 Task: Create a task  Create a new online platform for online art sales , assign it to team member softage.1@softage.net in the project AppWave and update the status of the task to  On Track  , set the priority of the task to High
Action: Mouse moved to (85, 319)
Screenshot: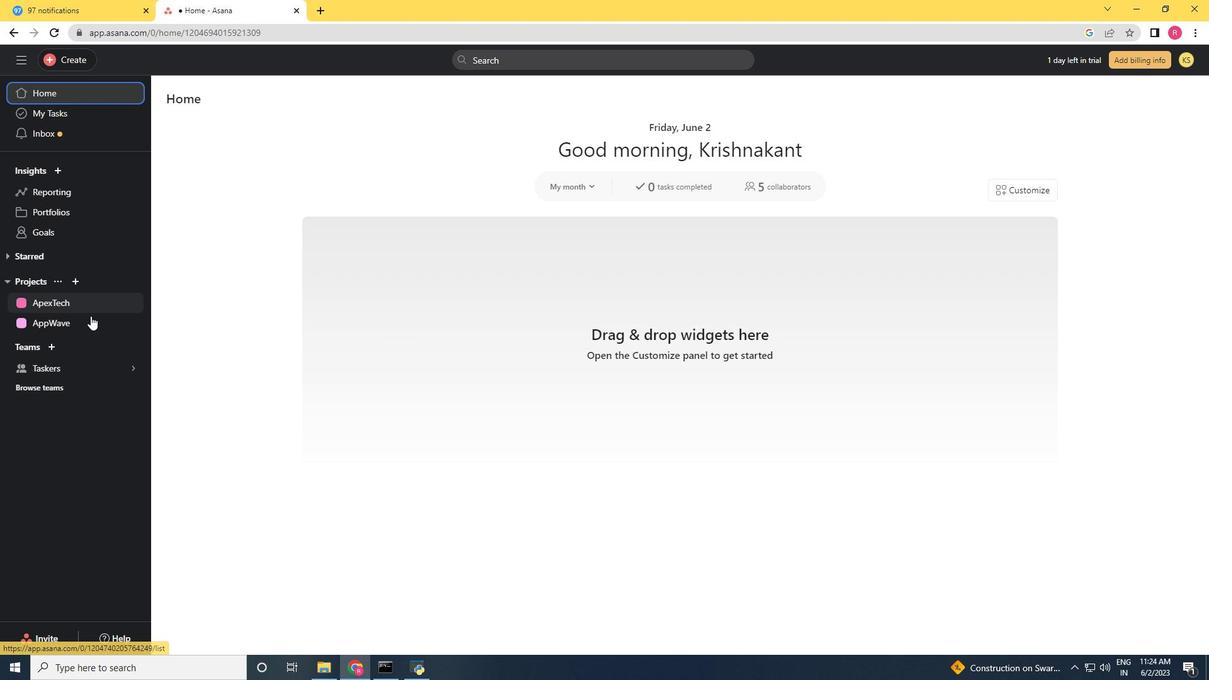 
Action: Mouse pressed left at (85, 319)
Screenshot: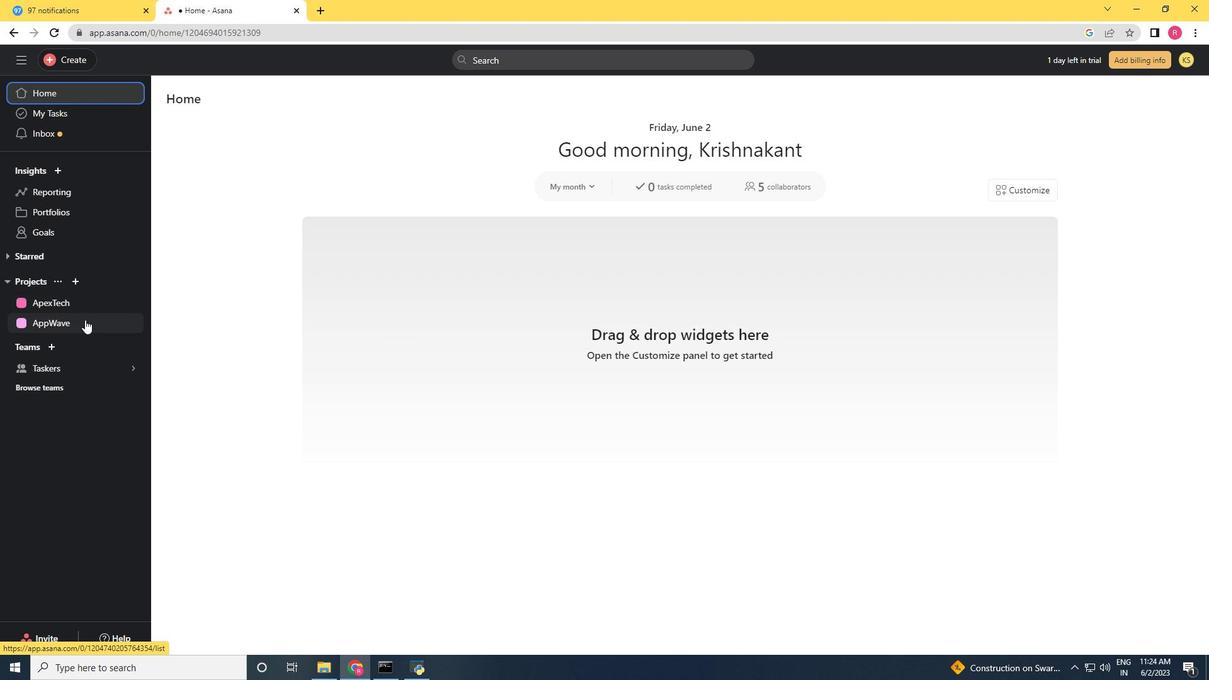 
Action: Mouse moved to (74, 59)
Screenshot: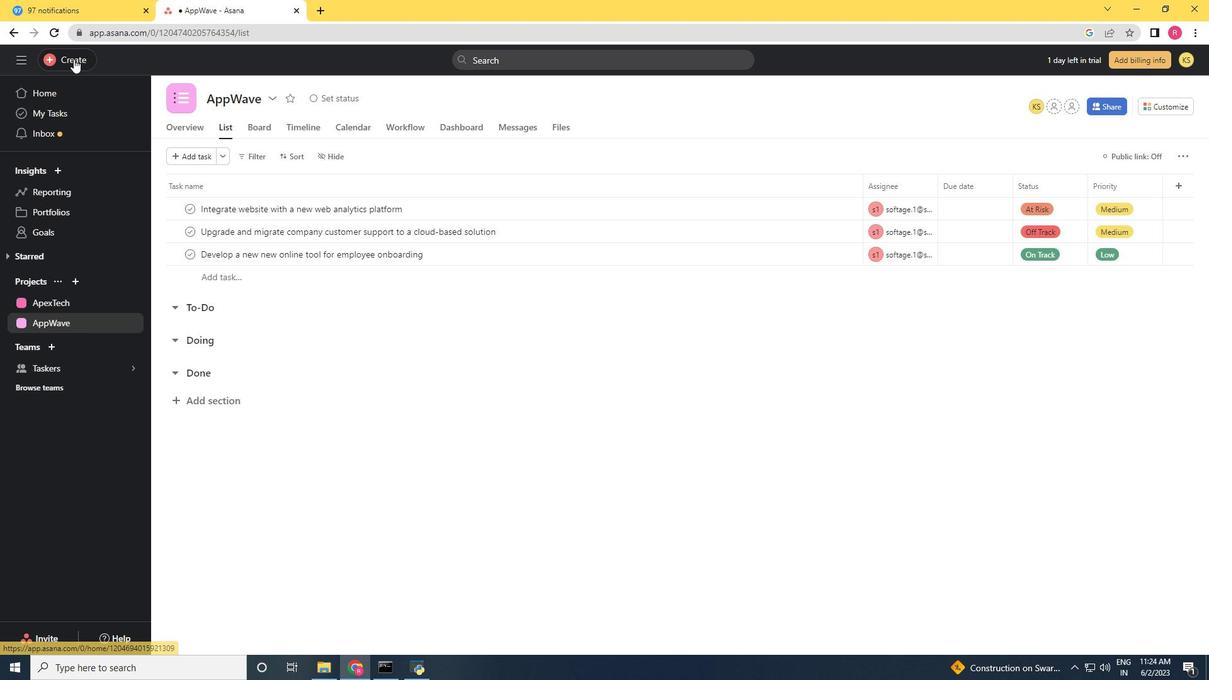 
Action: Mouse pressed left at (74, 59)
Screenshot: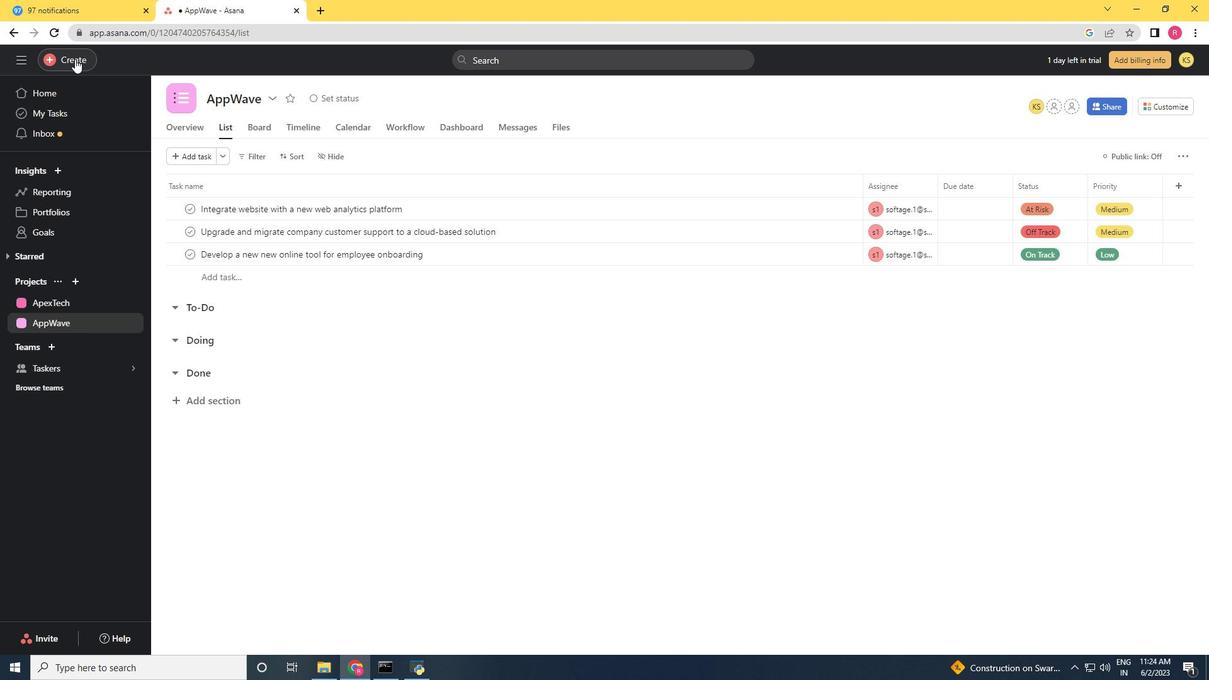 
Action: Mouse moved to (153, 72)
Screenshot: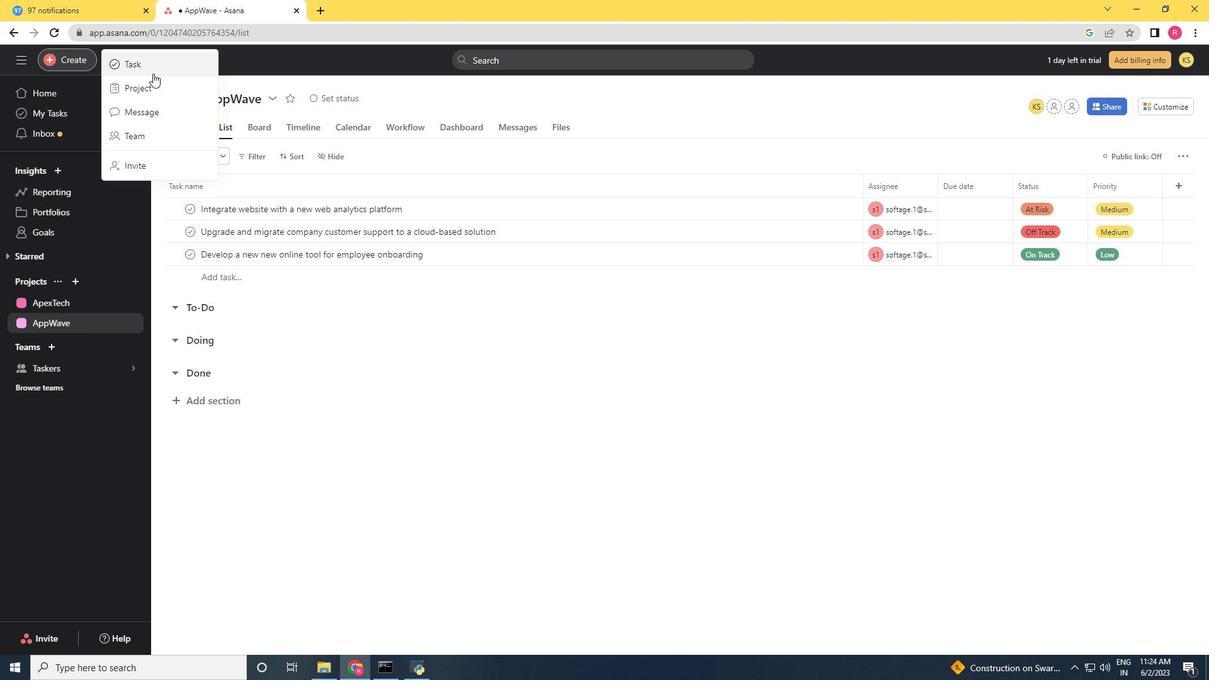 
Action: Mouse pressed left at (153, 72)
Screenshot: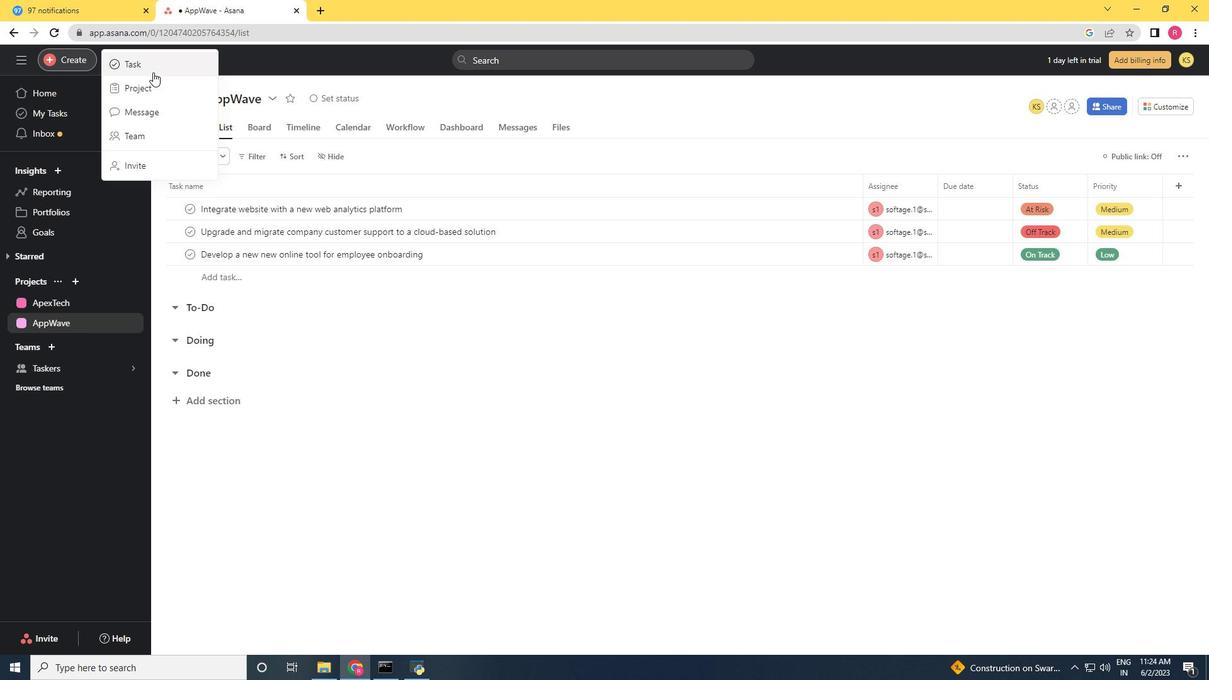 
Action: Mouse moved to (153, 71)
Screenshot: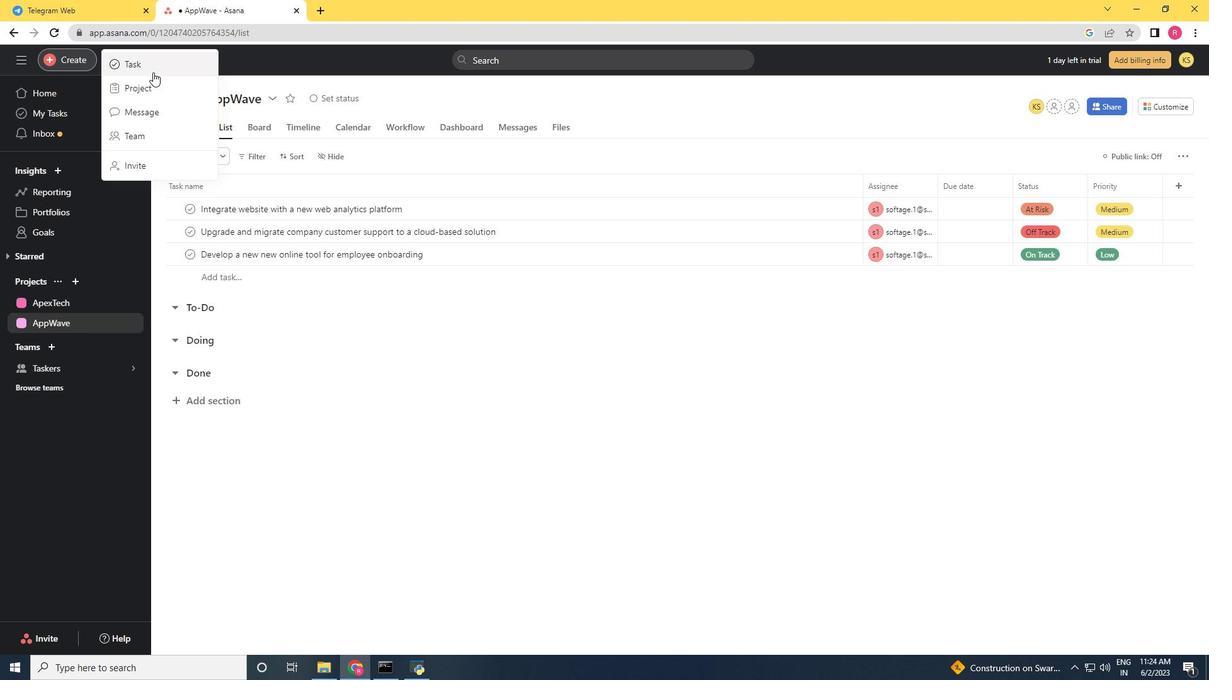 
Action: Key pressed <Key.shift>Create<Key.space>a<Key.space>new<Key.space>online<Key.space>platform<Key.space>for<Key.space>online<Key.space>art<Key.space>sales
Screenshot: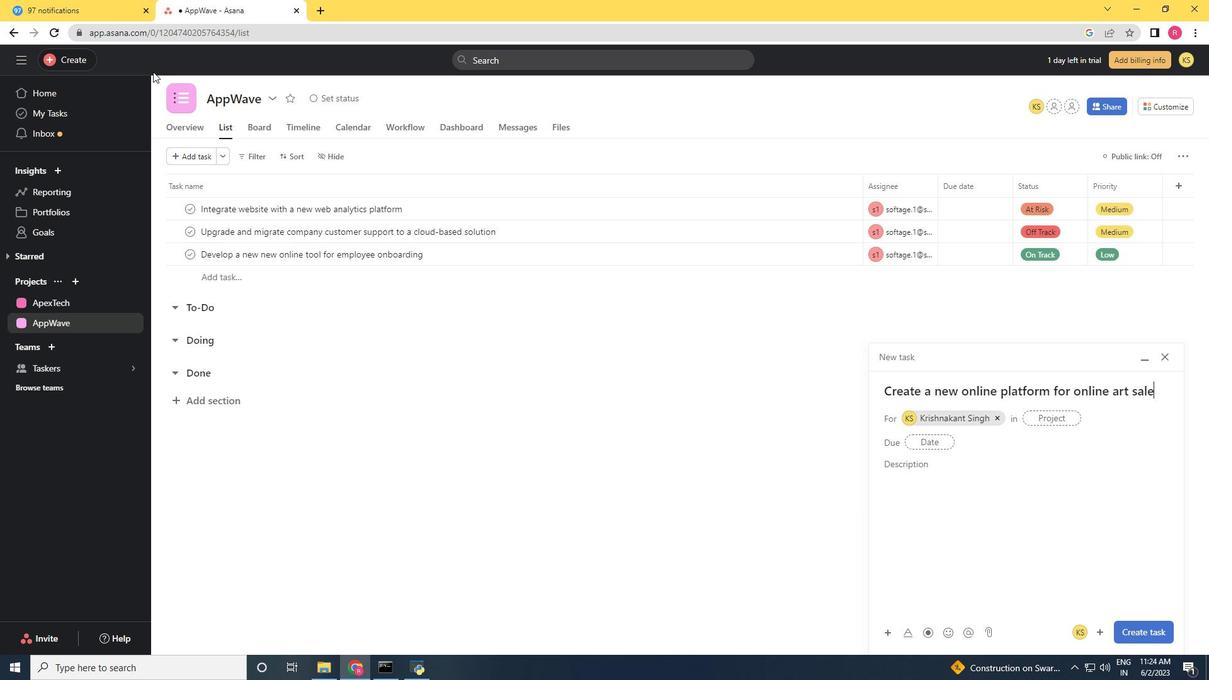 
Action: Mouse moved to (999, 418)
Screenshot: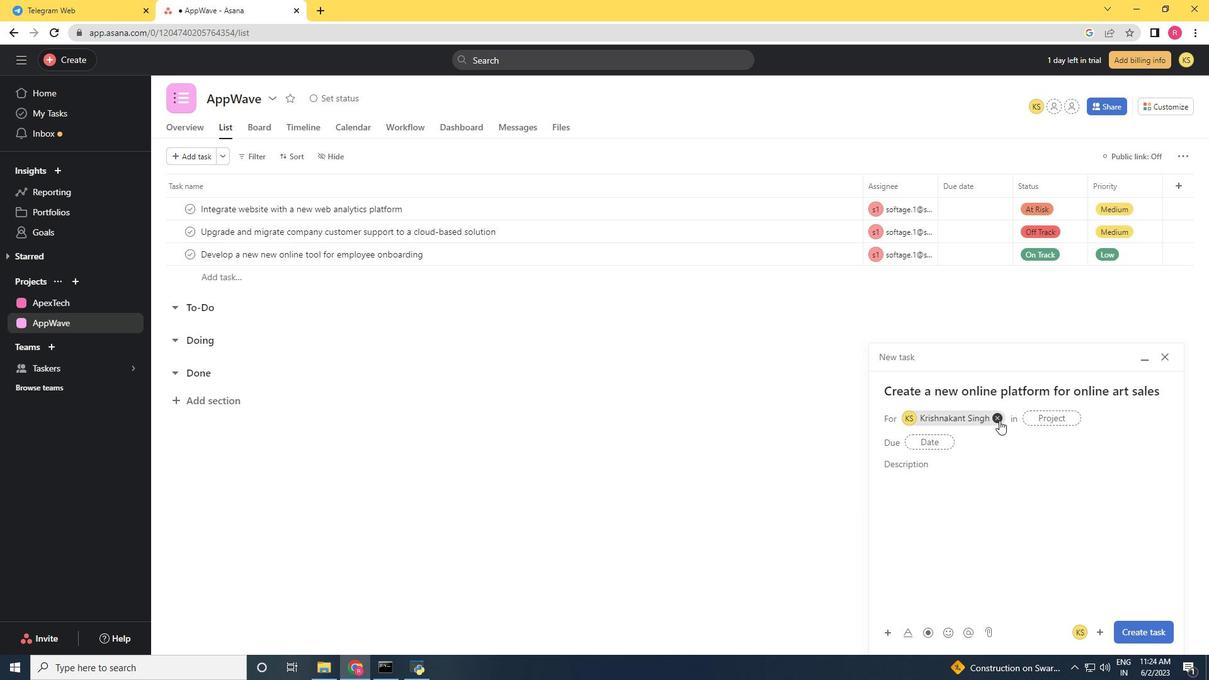 
Action: Mouse pressed left at (999, 418)
Screenshot: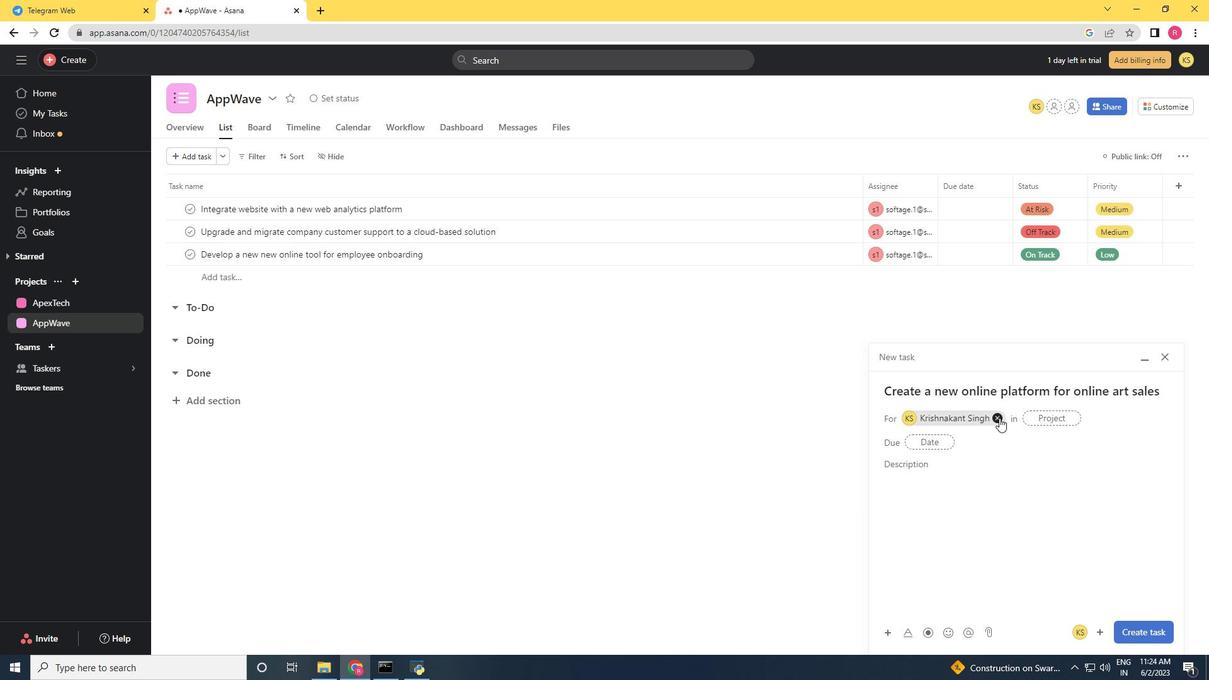 
Action: Mouse moved to (937, 418)
Screenshot: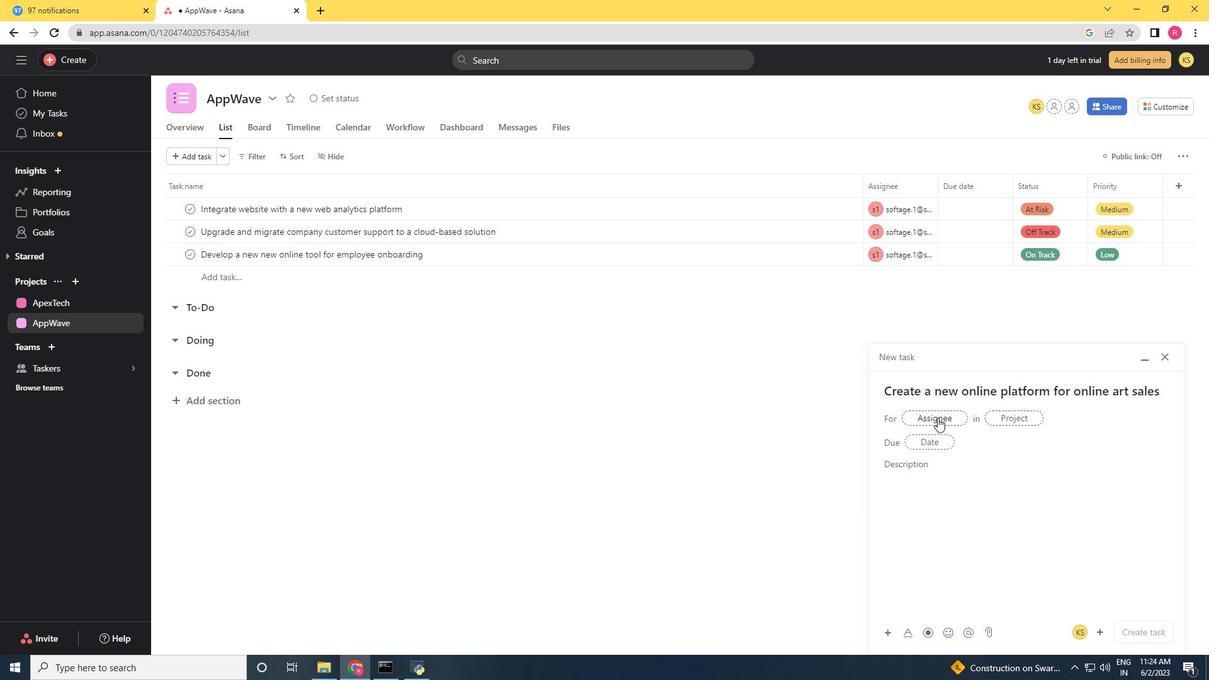 
Action: Mouse pressed left at (937, 418)
Screenshot: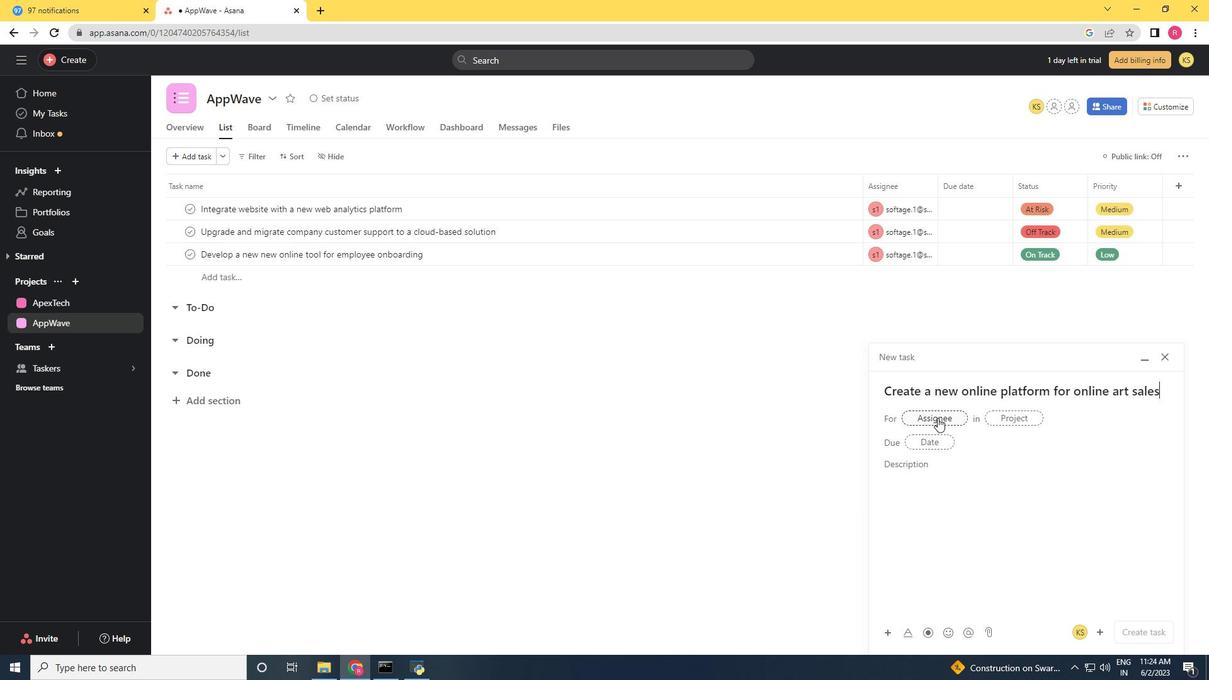 
Action: Mouse moved to (839, 454)
Screenshot: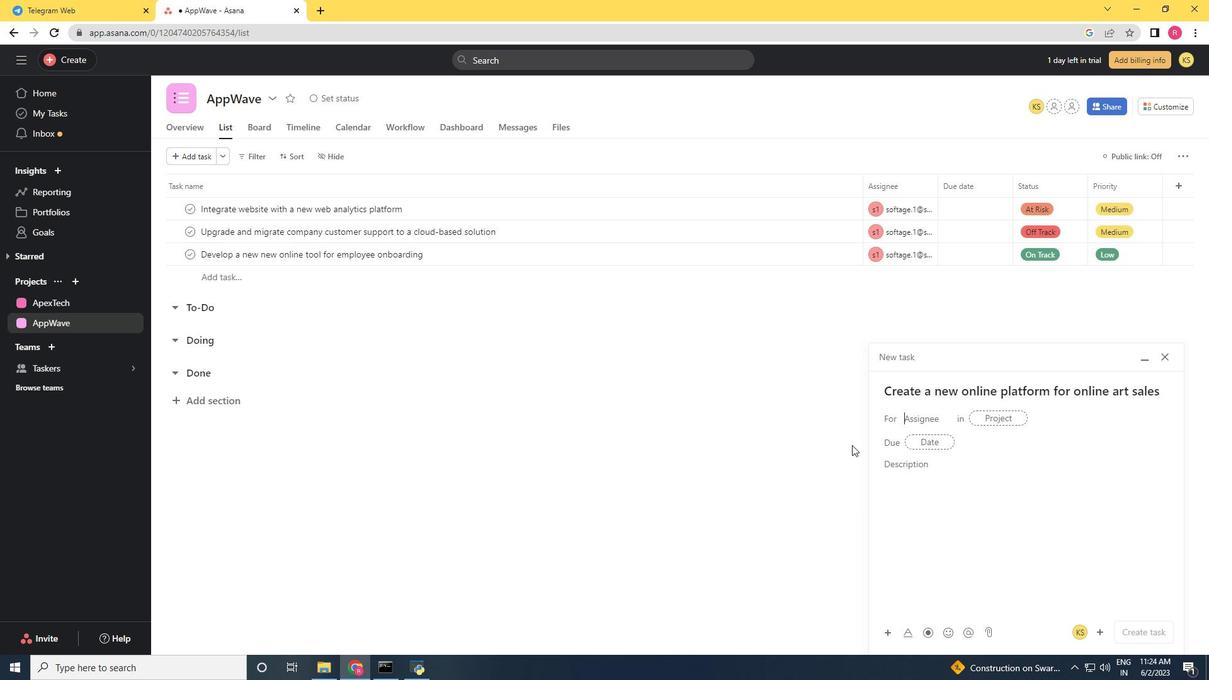 
Action: Key pressed softage.1<Key.shift>@softage.net
Screenshot: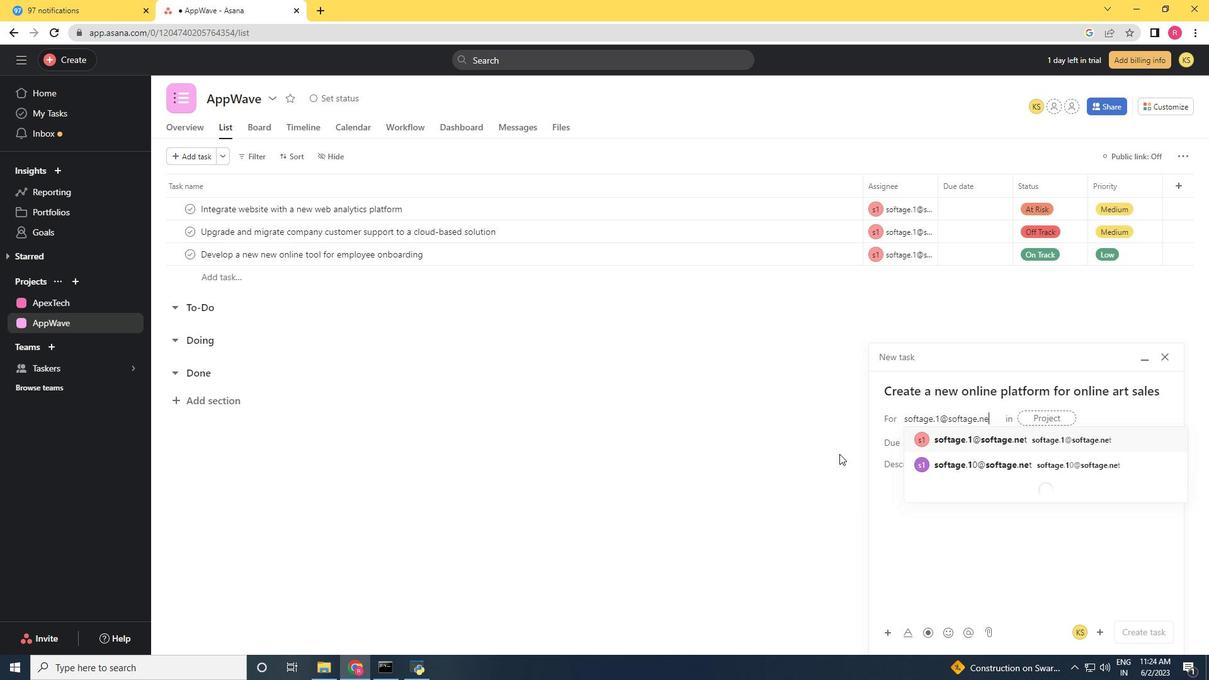 
Action: Mouse moved to (981, 443)
Screenshot: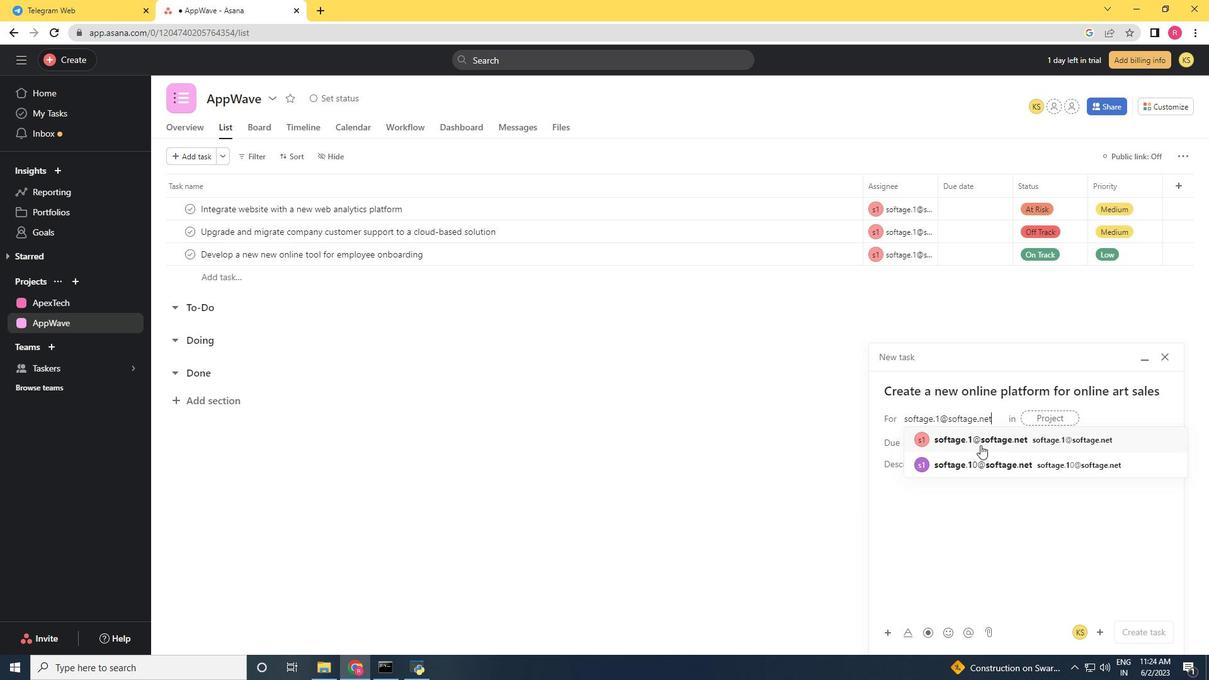 
Action: Mouse pressed left at (981, 443)
Screenshot: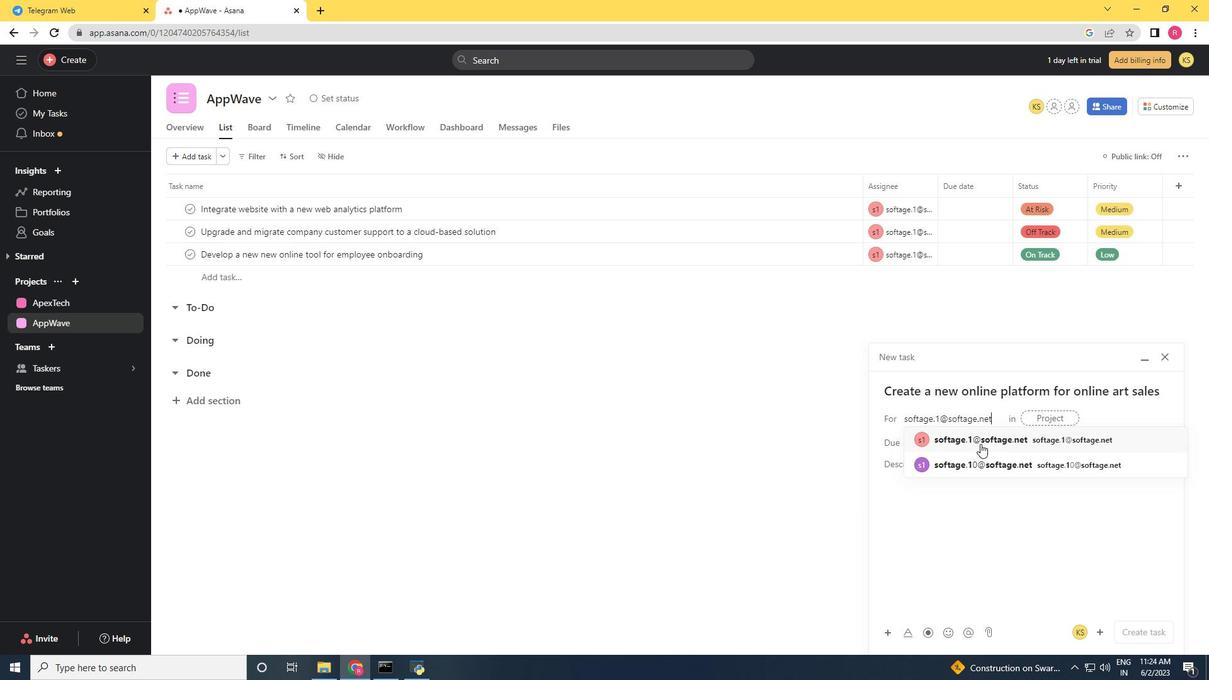 
Action: Mouse moved to (864, 466)
Screenshot: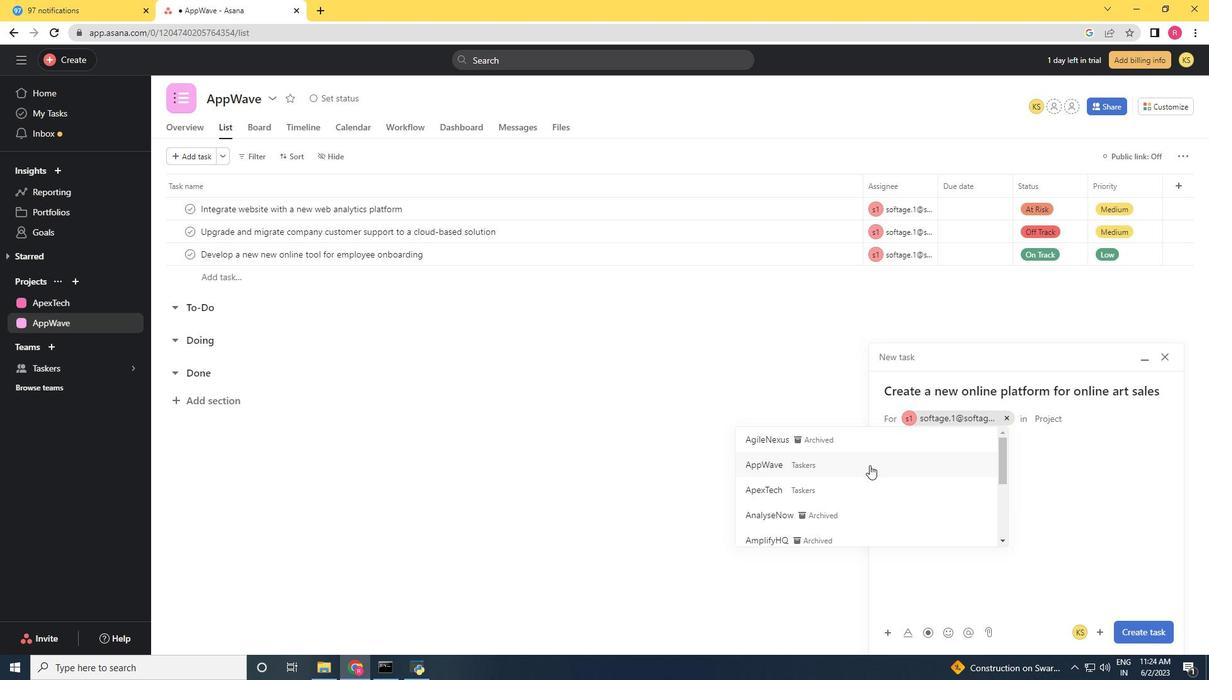 
Action: Mouse pressed left at (864, 466)
Screenshot: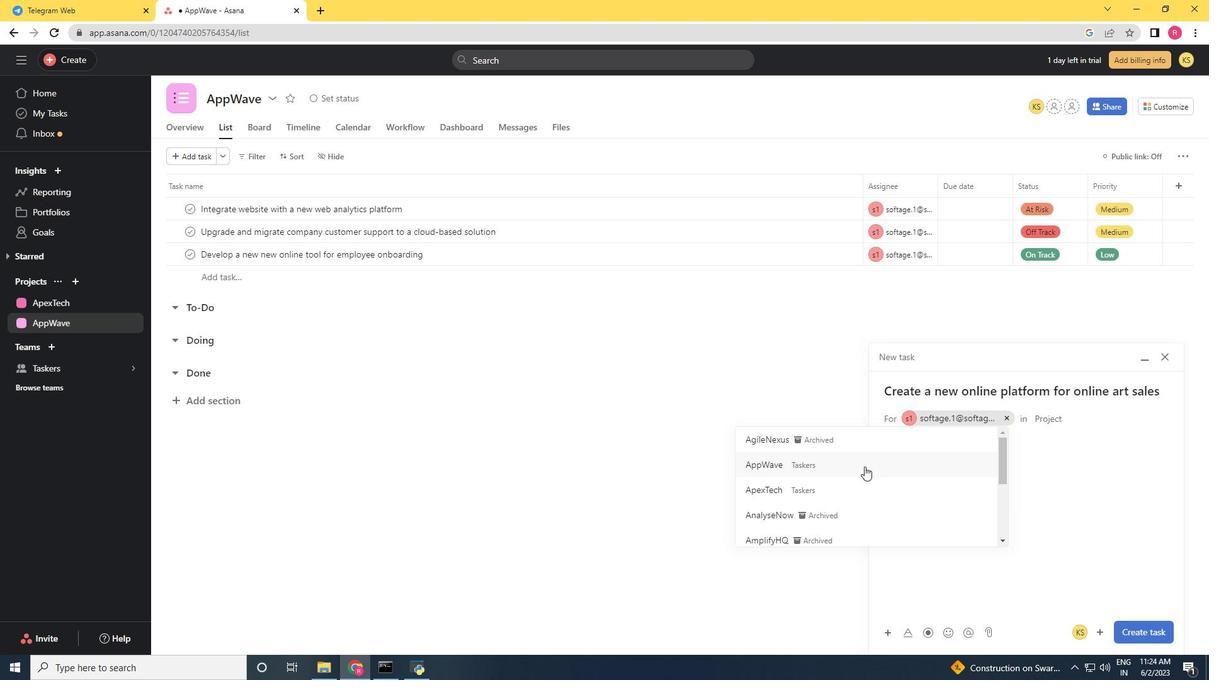 
Action: Mouse moved to (945, 464)
Screenshot: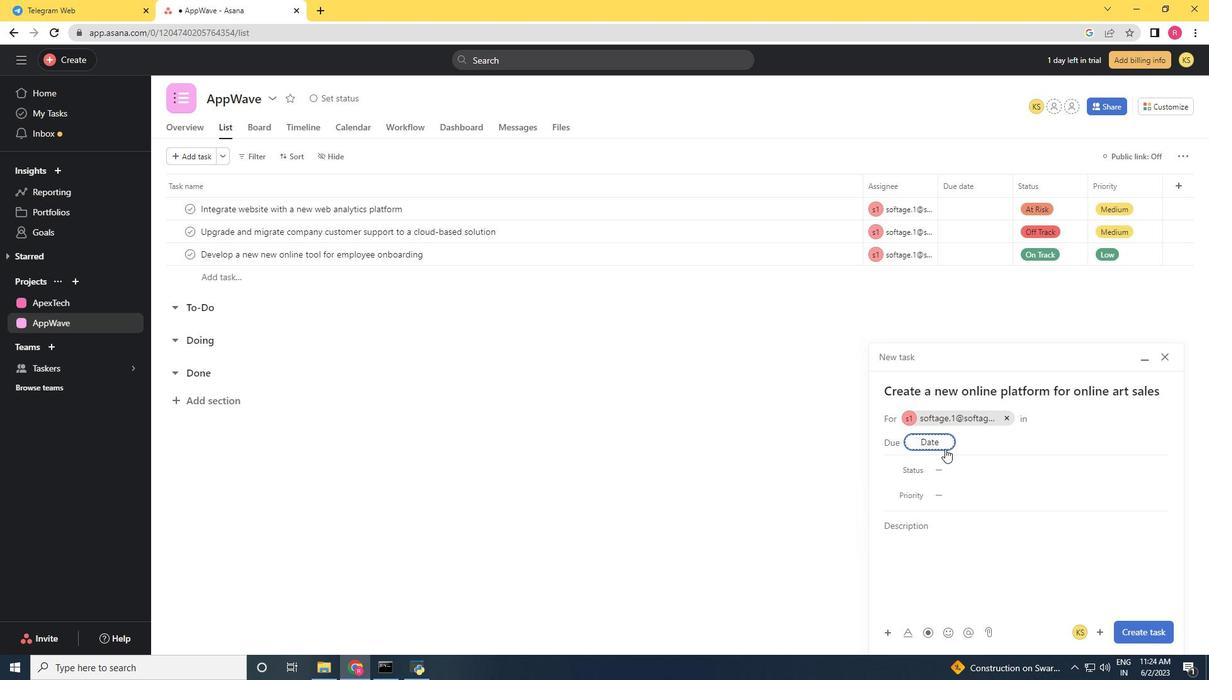 
Action: Mouse pressed left at (945, 464)
Screenshot: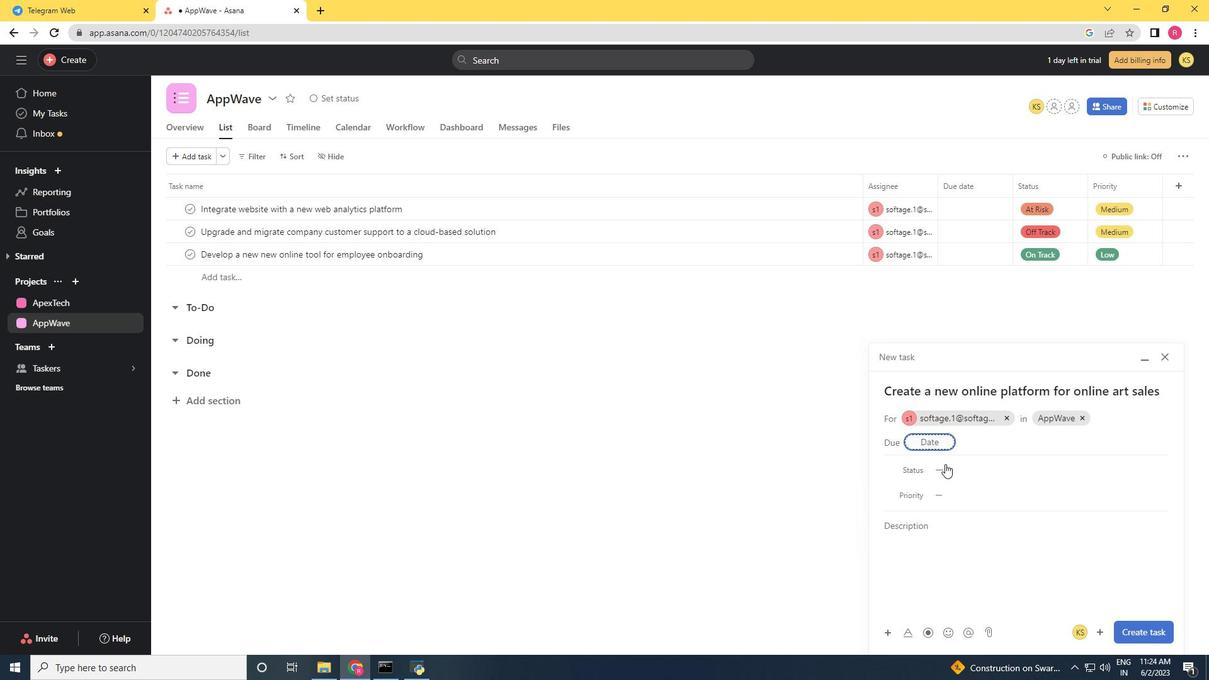 
Action: Mouse moved to (969, 511)
Screenshot: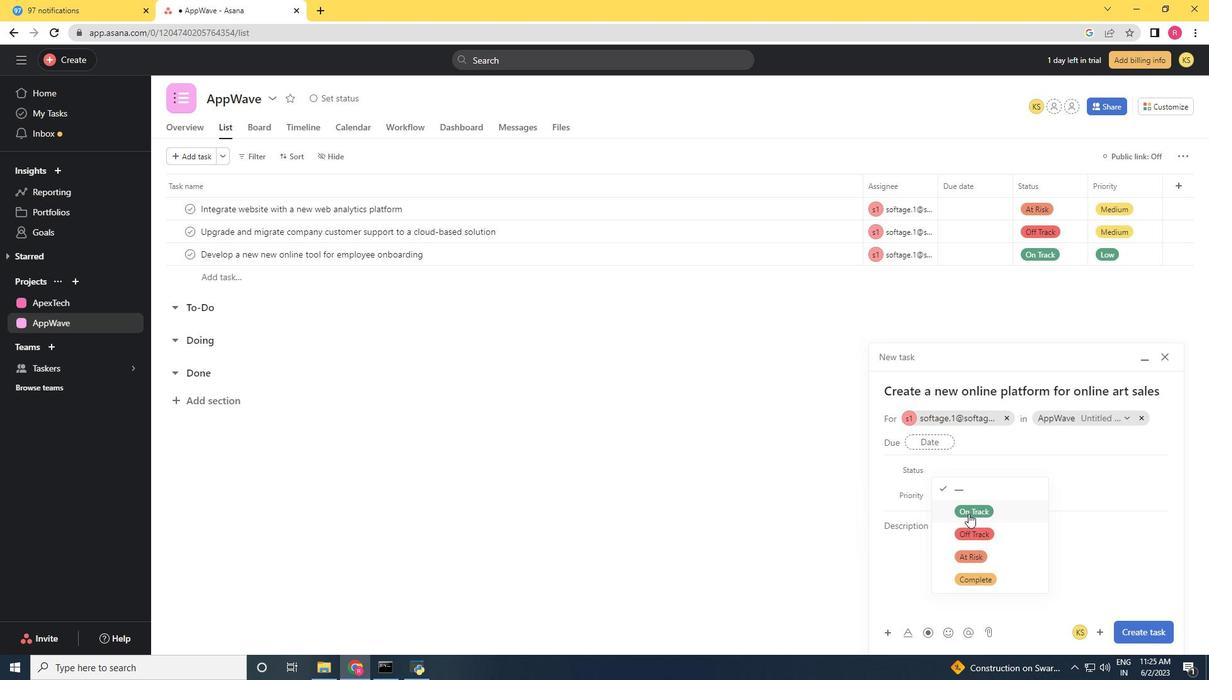 
Action: Mouse pressed left at (969, 511)
Screenshot: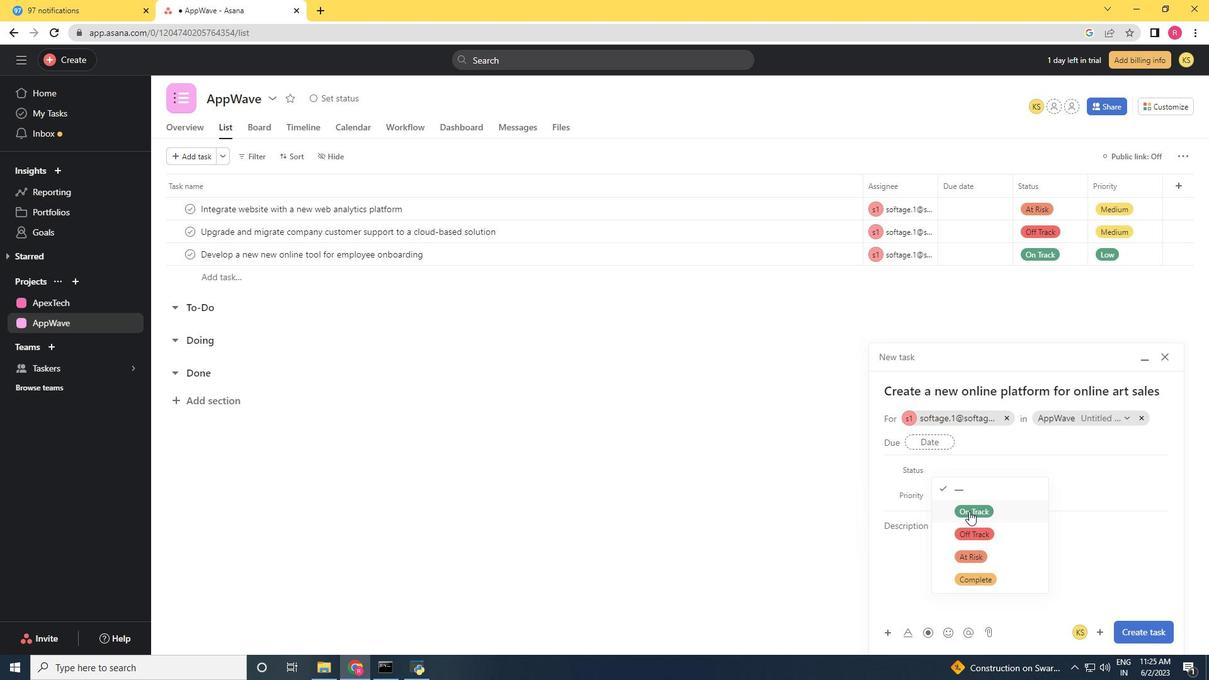 
Action: Mouse moved to (956, 496)
Screenshot: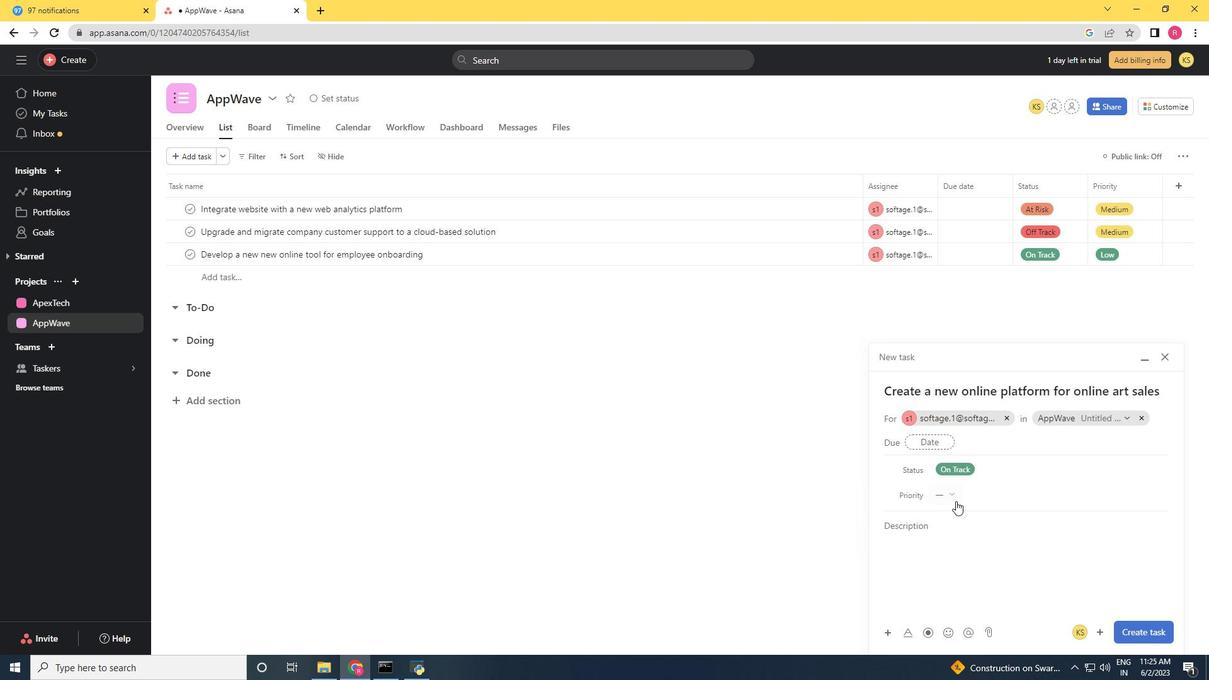 
Action: Mouse pressed left at (956, 496)
Screenshot: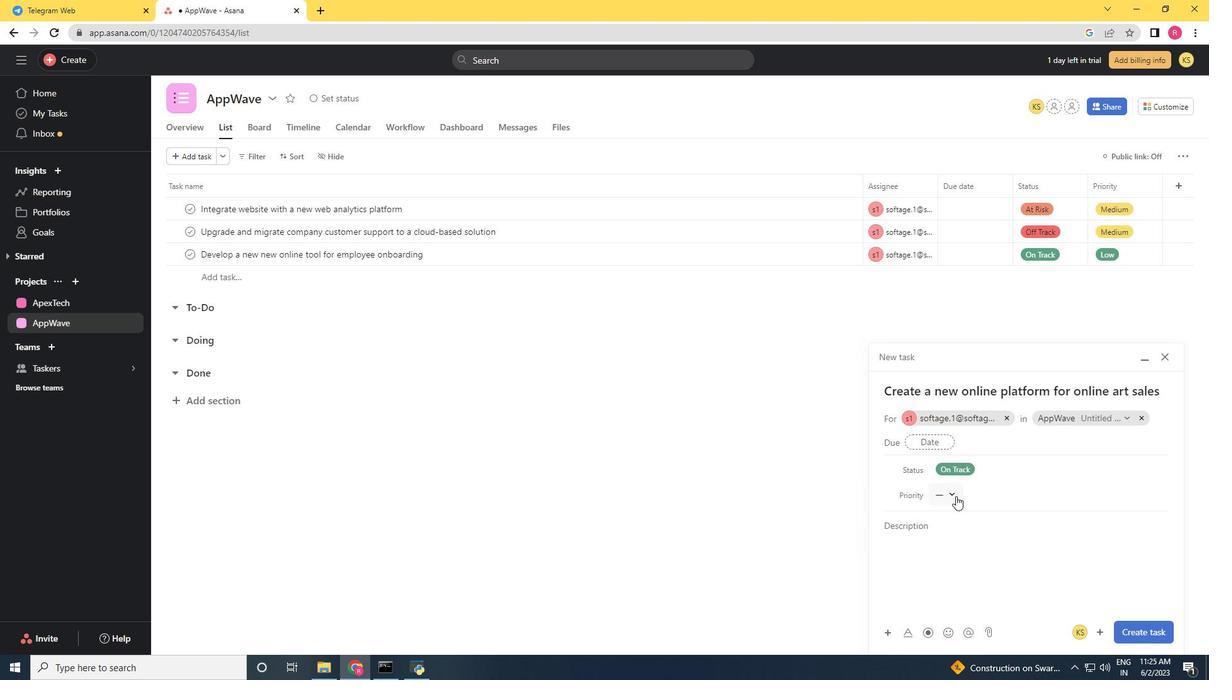 
Action: Mouse moved to (968, 536)
Screenshot: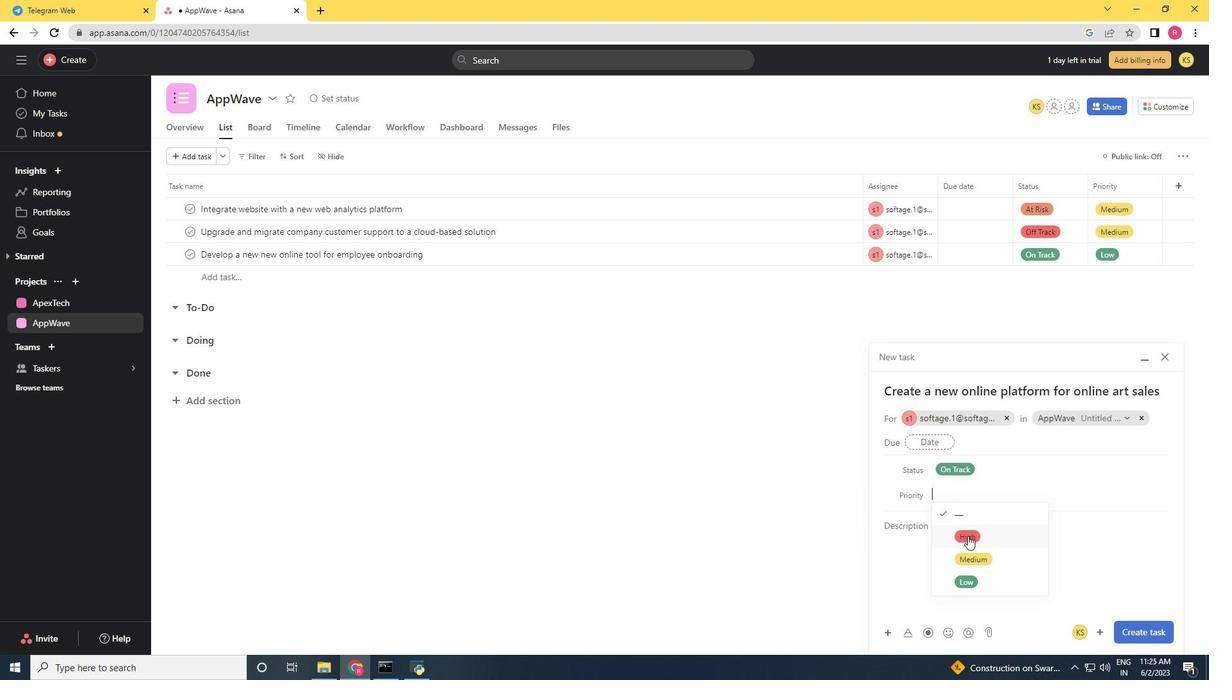 
Action: Mouse pressed left at (968, 536)
Screenshot: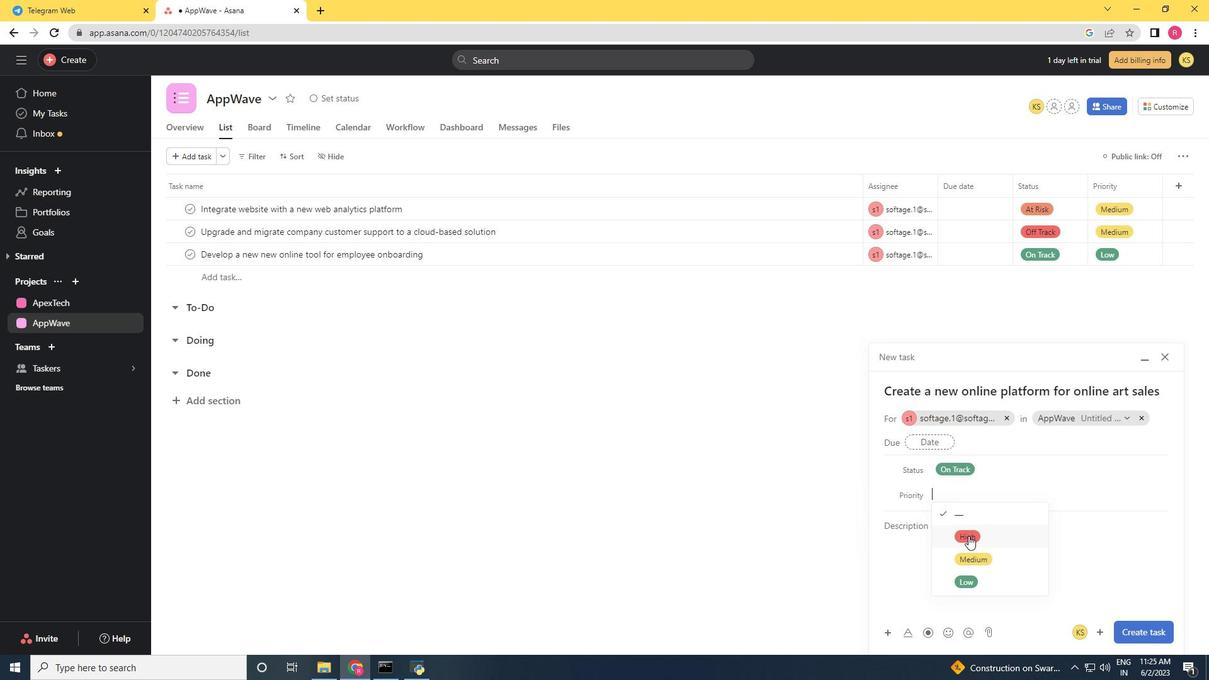 
Action: Mouse moved to (1154, 628)
Screenshot: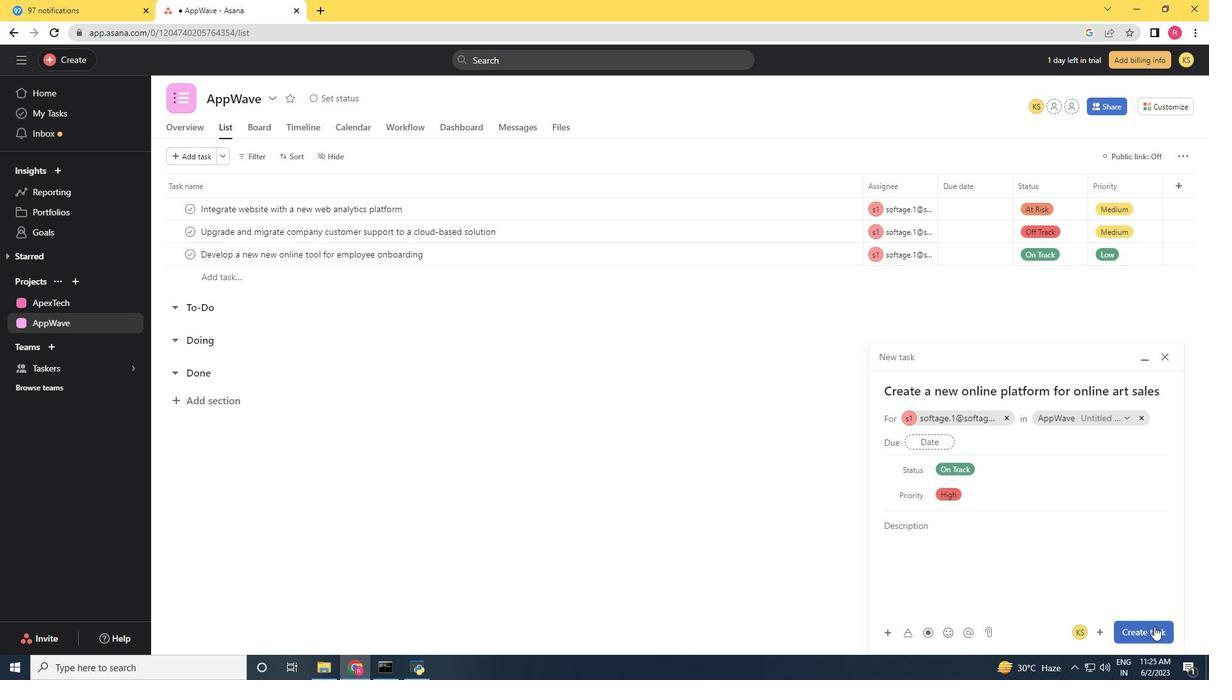 
Action: Mouse pressed left at (1154, 628)
Screenshot: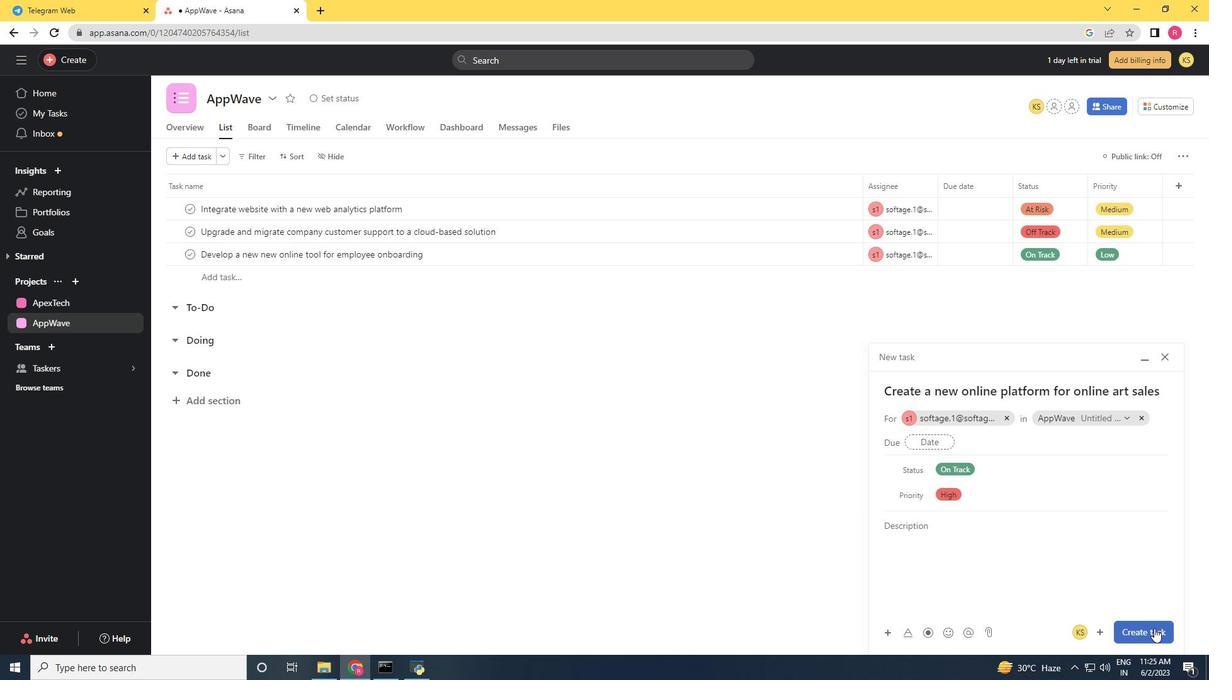 
Action: Mouse moved to (1012, 638)
Screenshot: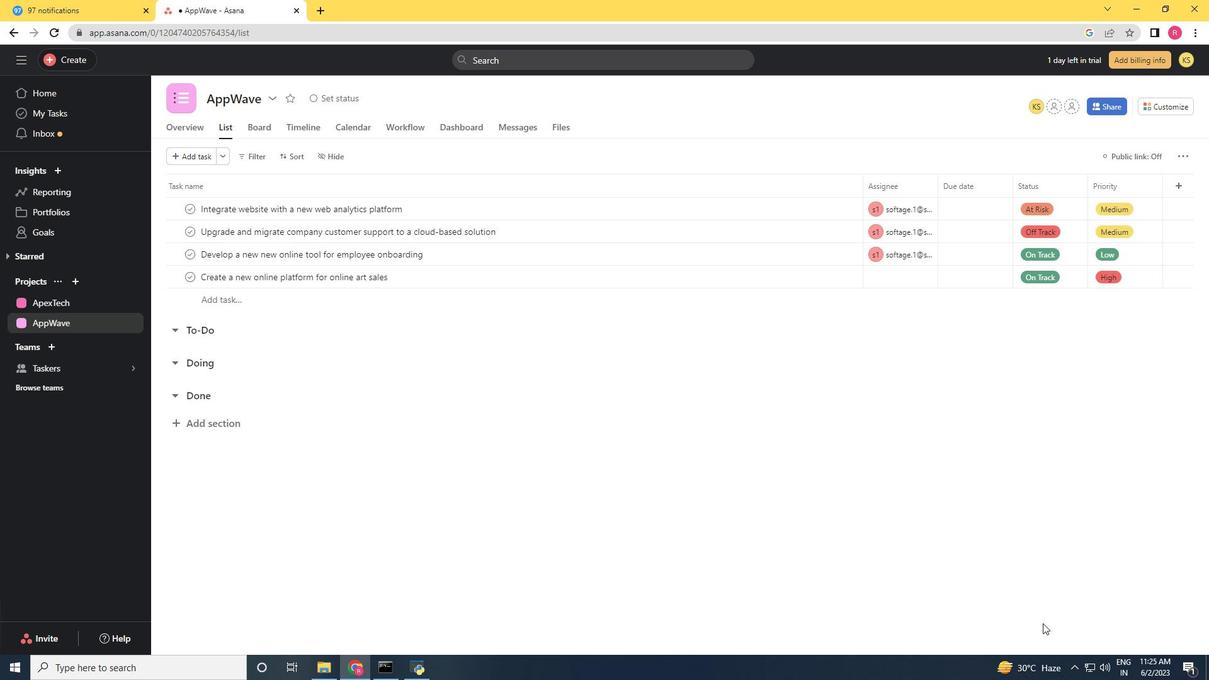 
